 Task: Search for opportunities at universities
Action: Mouse moved to (689, 425)
Screenshot: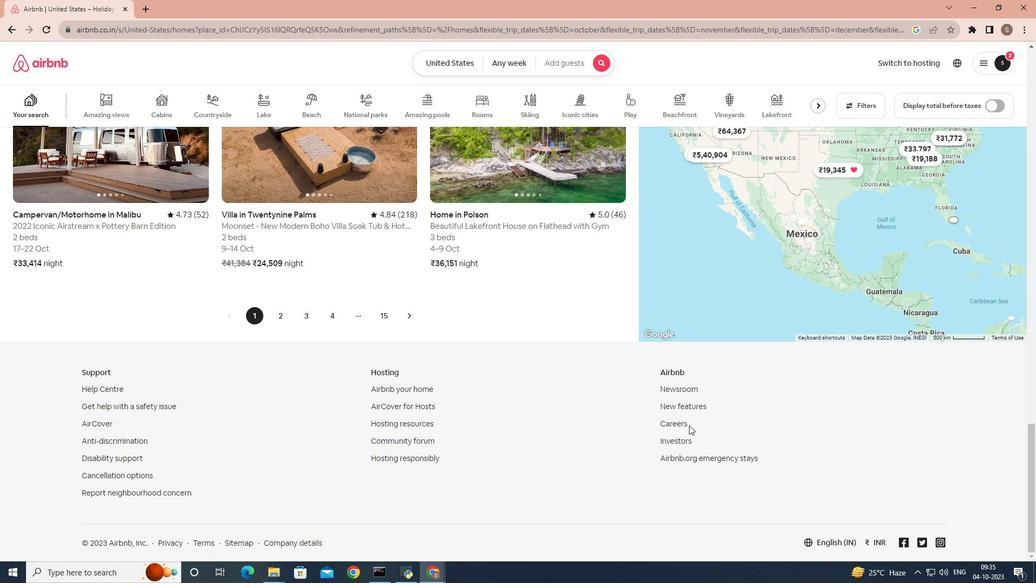 
Action: Mouse pressed left at (689, 425)
Screenshot: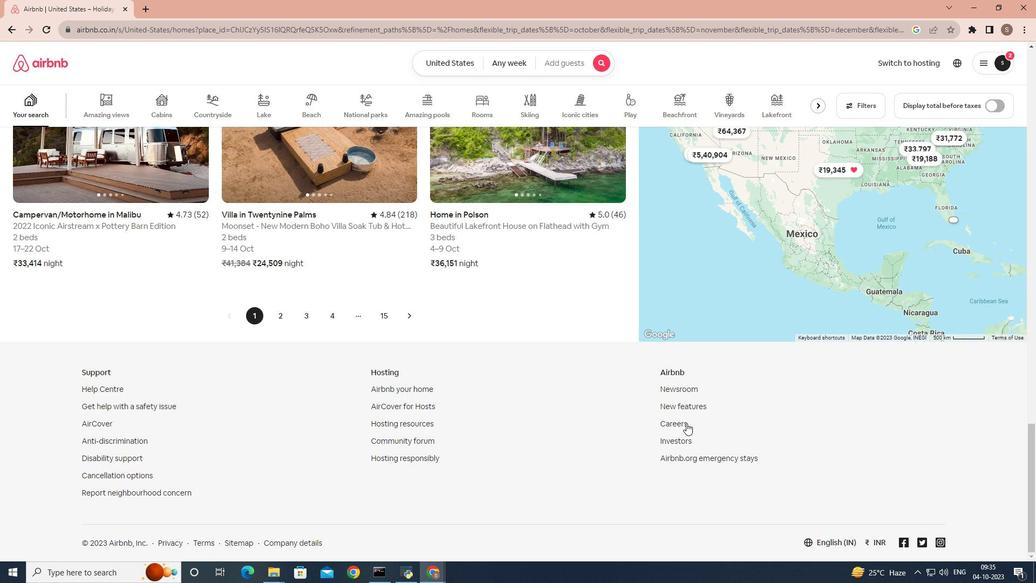 
Action: Mouse moved to (685, 422)
Screenshot: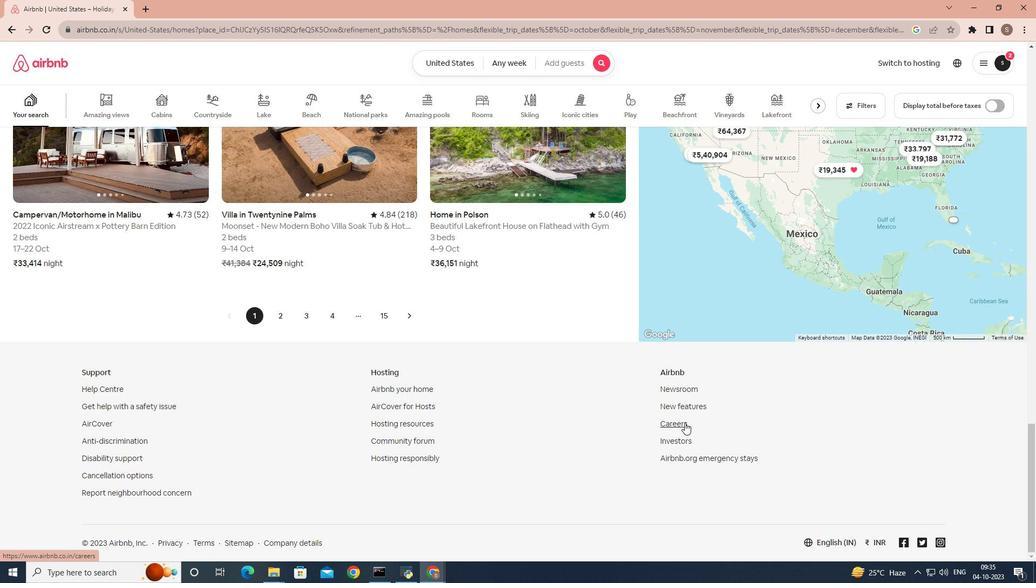 
Action: Mouse pressed left at (685, 422)
Screenshot: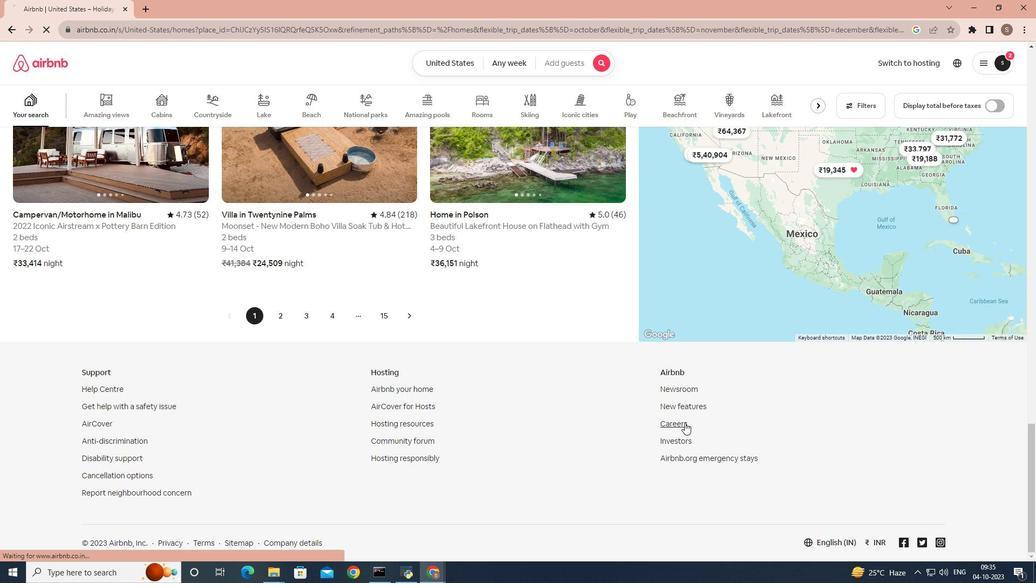 
Action: Mouse moved to (495, 63)
Screenshot: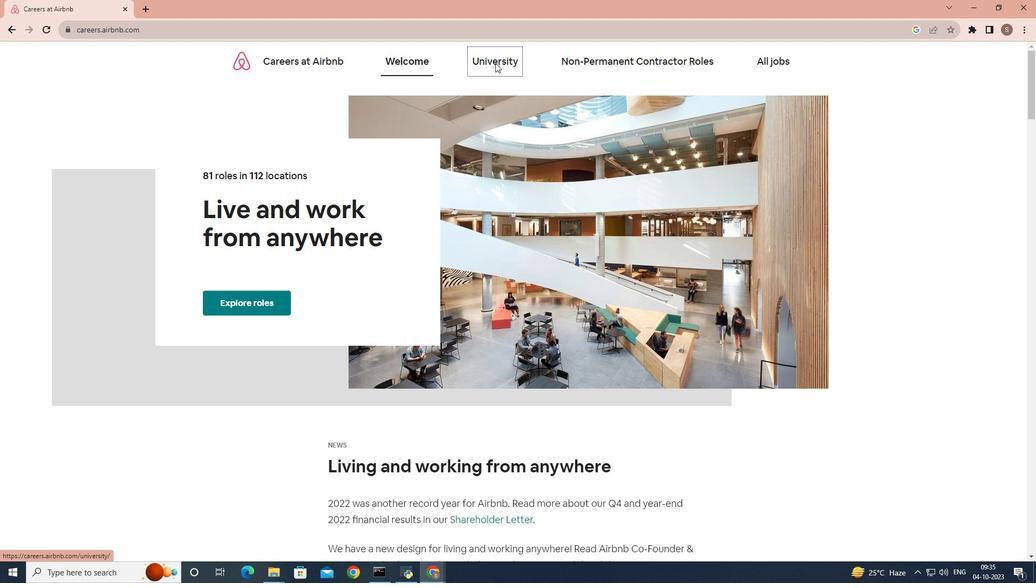 
Action: Mouse pressed left at (495, 63)
Screenshot: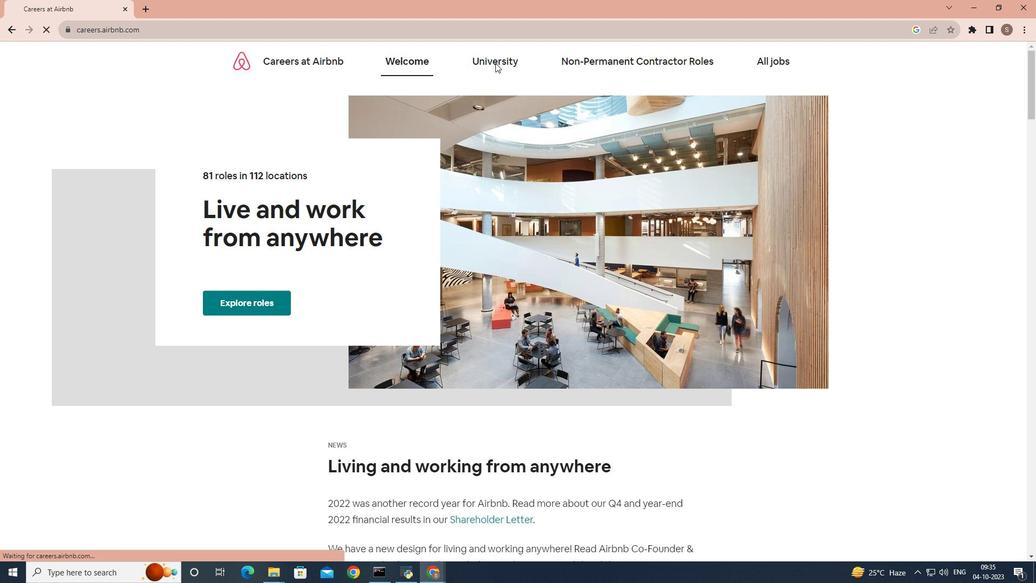 
Action: Mouse moved to (293, 300)
Screenshot: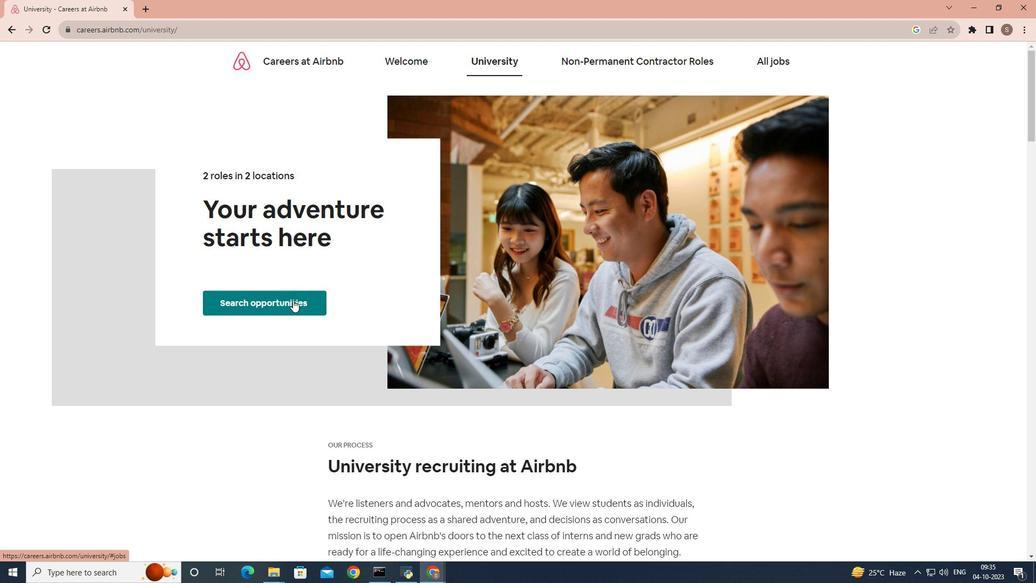 
Action: Mouse pressed left at (293, 300)
Screenshot: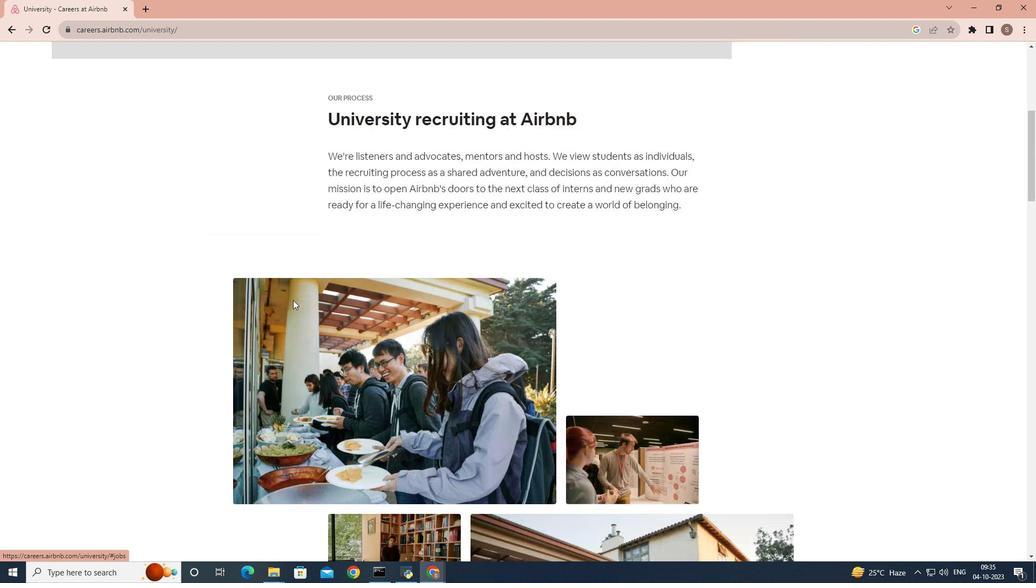 
